 Task: Create a section Incident Prevention Sprint and in the section, add a milestone Service Catalogue Management Process Improvement in the project BitSoft
Action: Mouse moved to (402, 290)
Screenshot: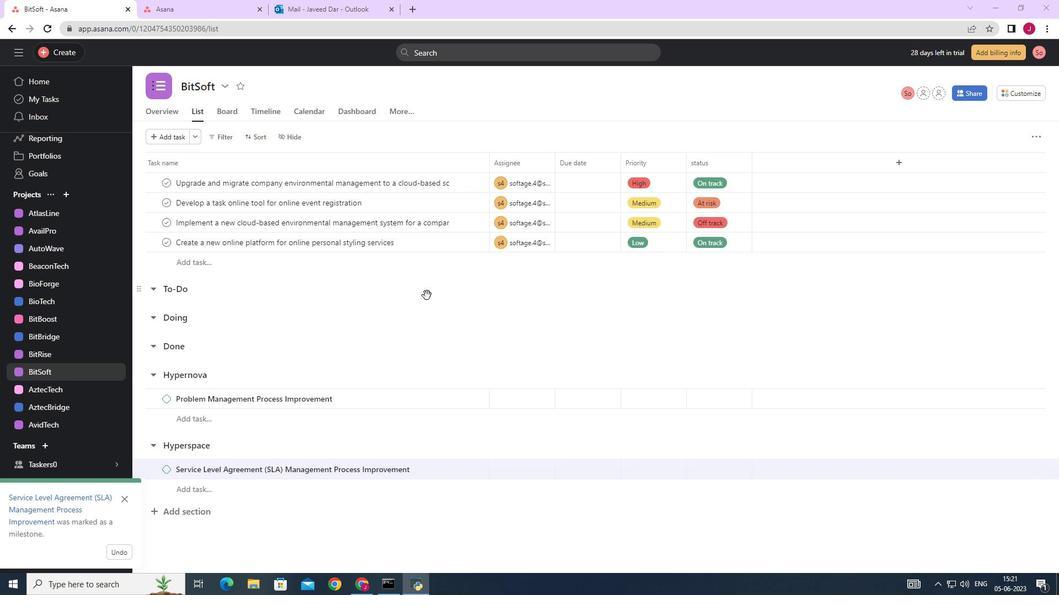 
Action: Mouse scrolled (402, 289) with delta (0, 0)
Screenshot: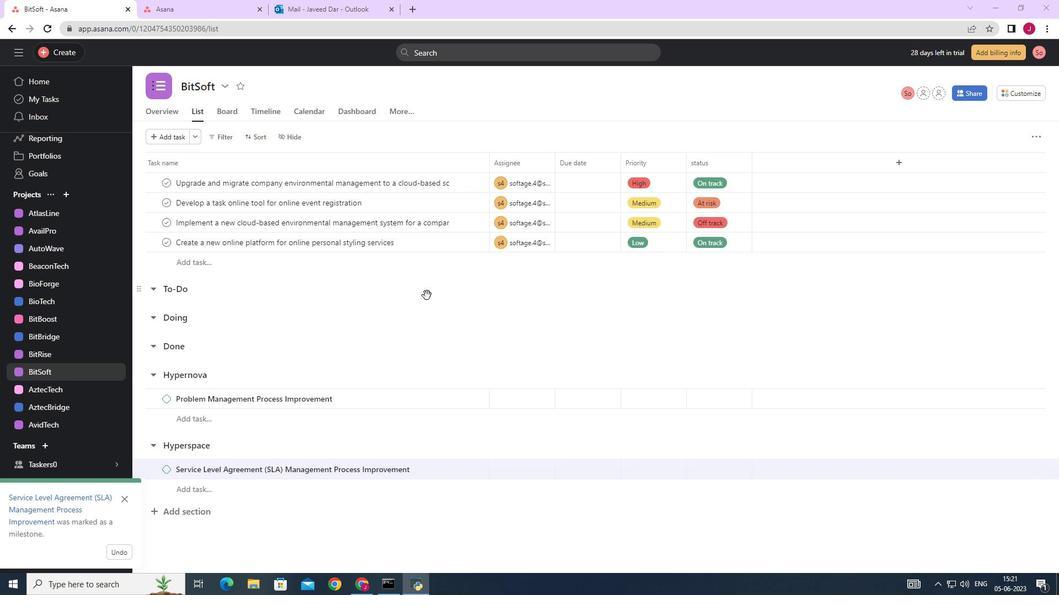 
Action: Mouse moved to (397, 290)
Screenshot: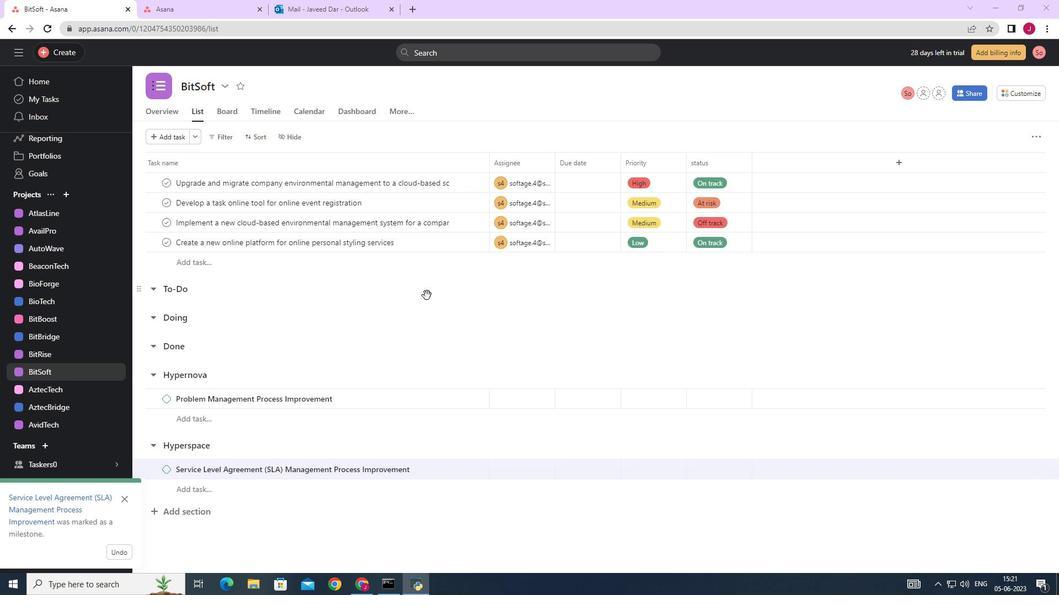 
Action: Mouse scrolled (397, 290) with delta (0, 0)
Screenshot: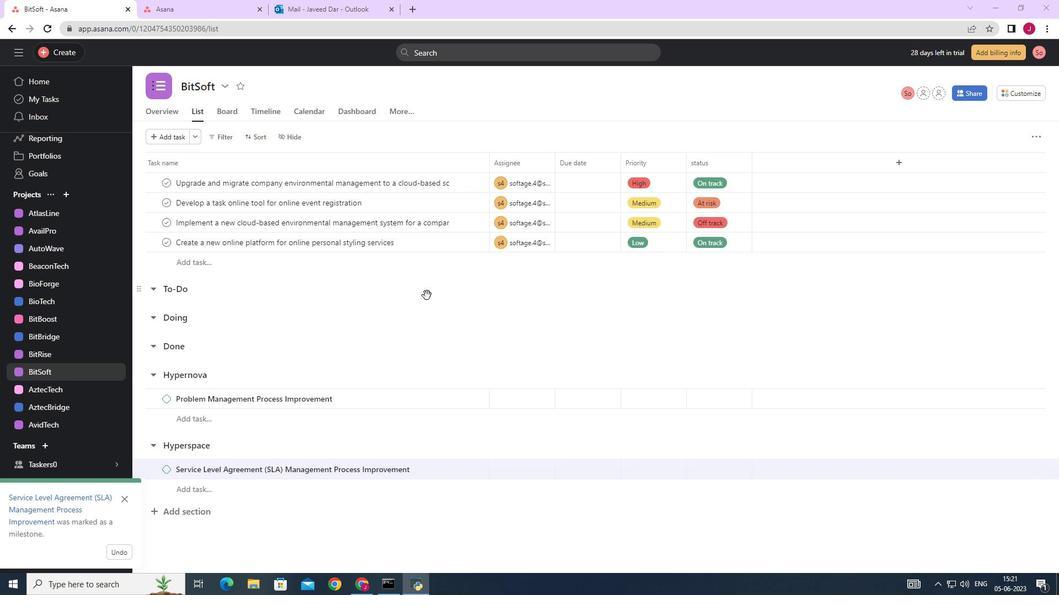 
Action: Mouse scrolled (397, 290) with delta (0, 0)
Screenshot: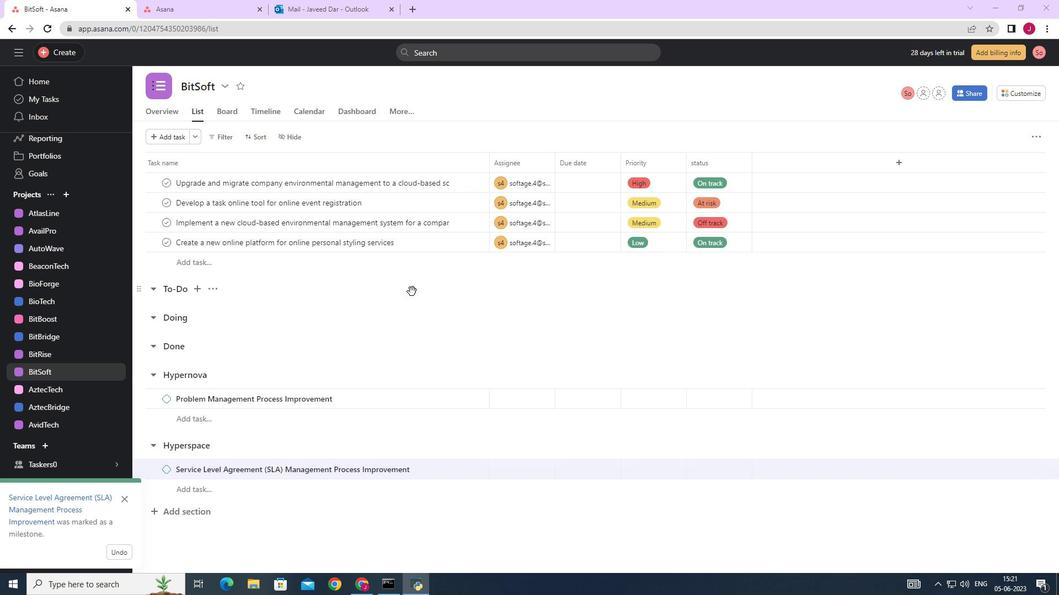 
Action: Mouse scrolled (397, 290) with delta (0, 0)
Screenshot: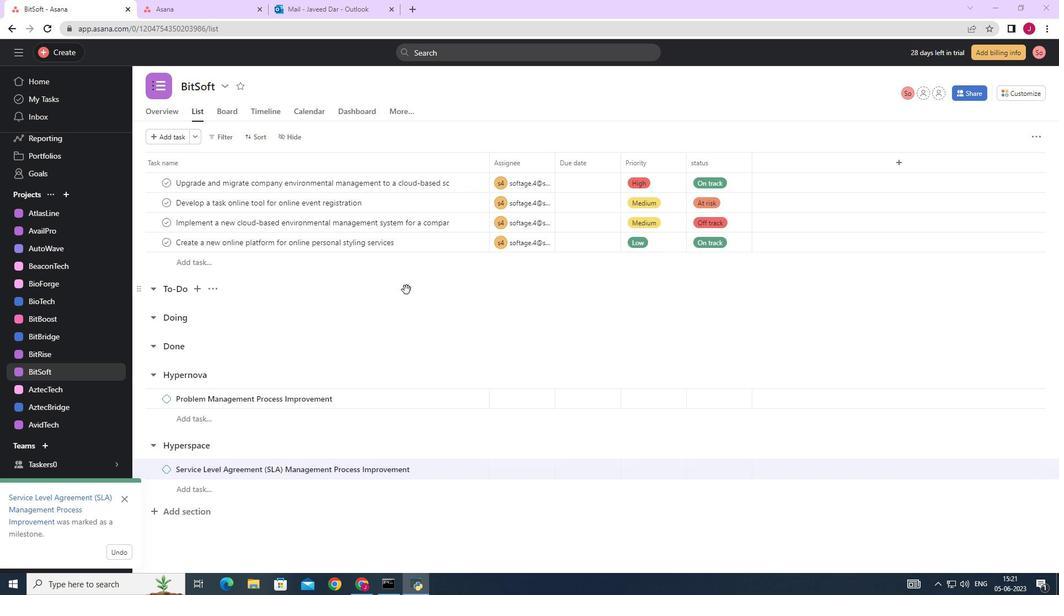 
Action: Mouse moved to (127, 500)
Screenshot: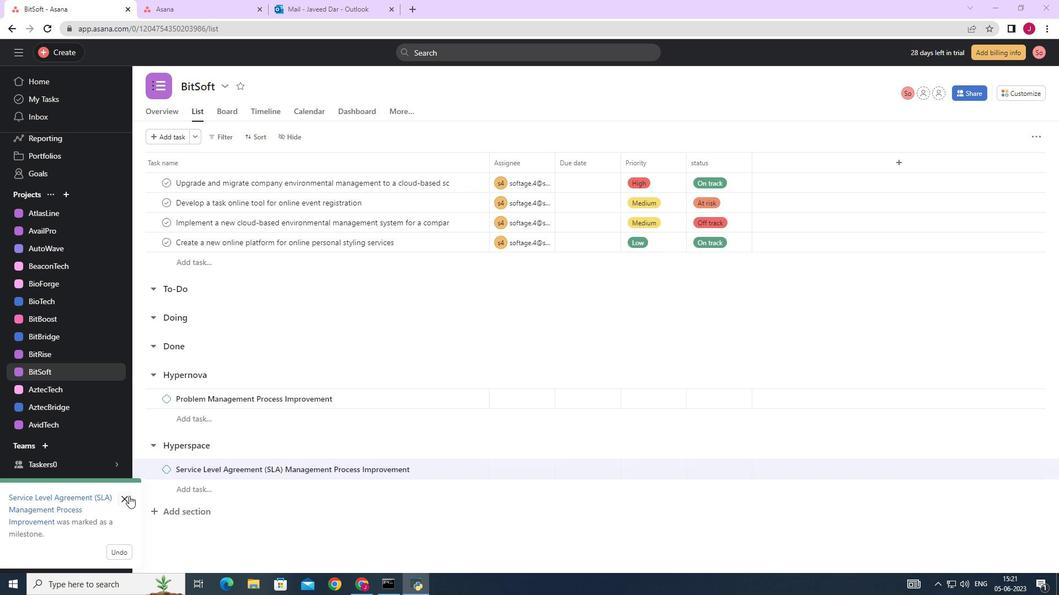 
Action: Mouse pressed left at (127, 500)
Screenshot: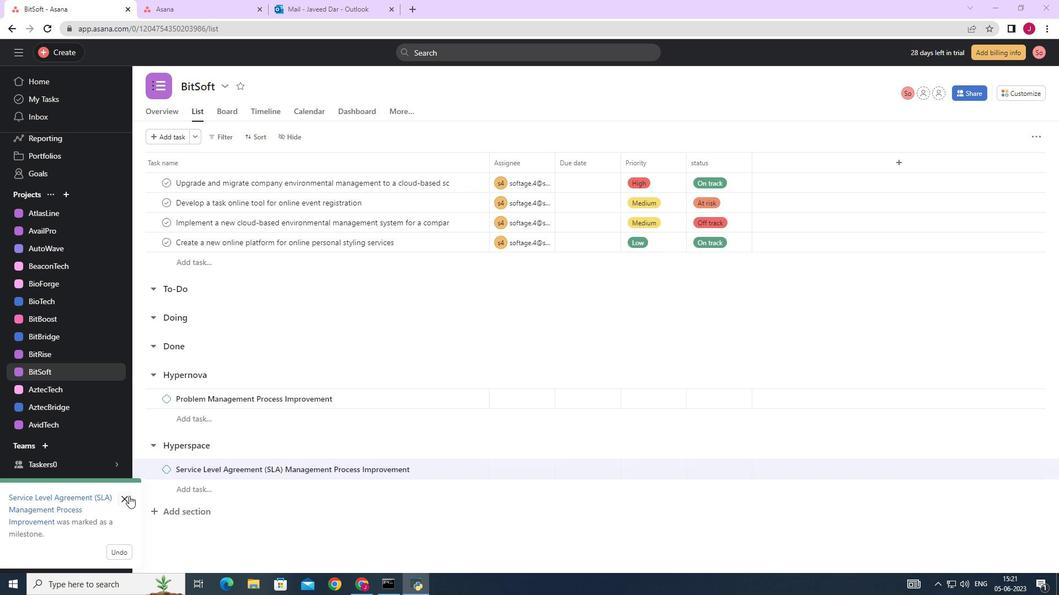 
Action: Mouse moved to (364, 409)
Screenshot: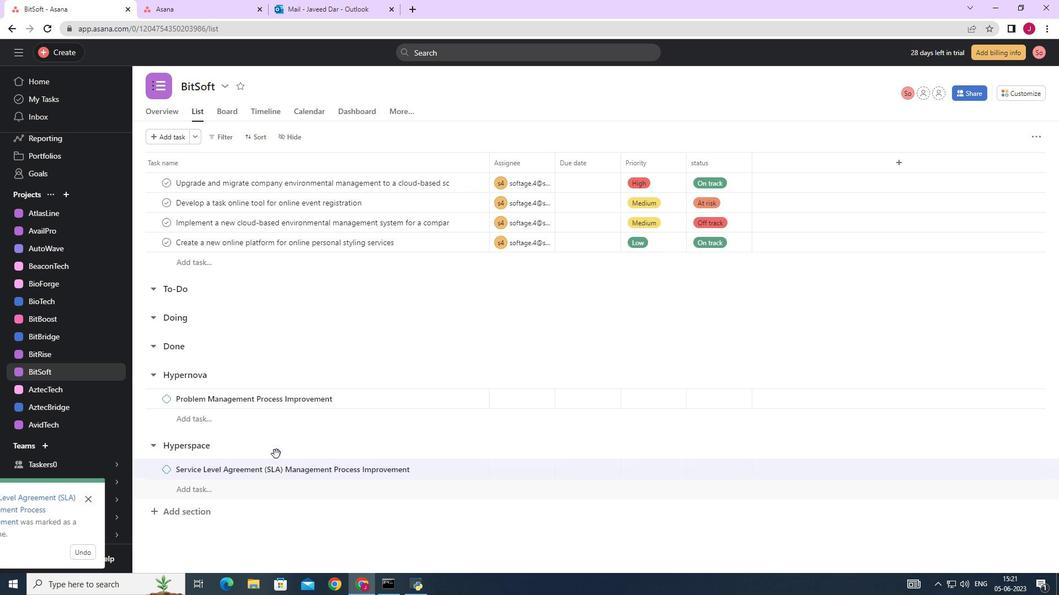 
Action: Mouse scrolled (364, 408) with delta (0, 0)
Screenshot: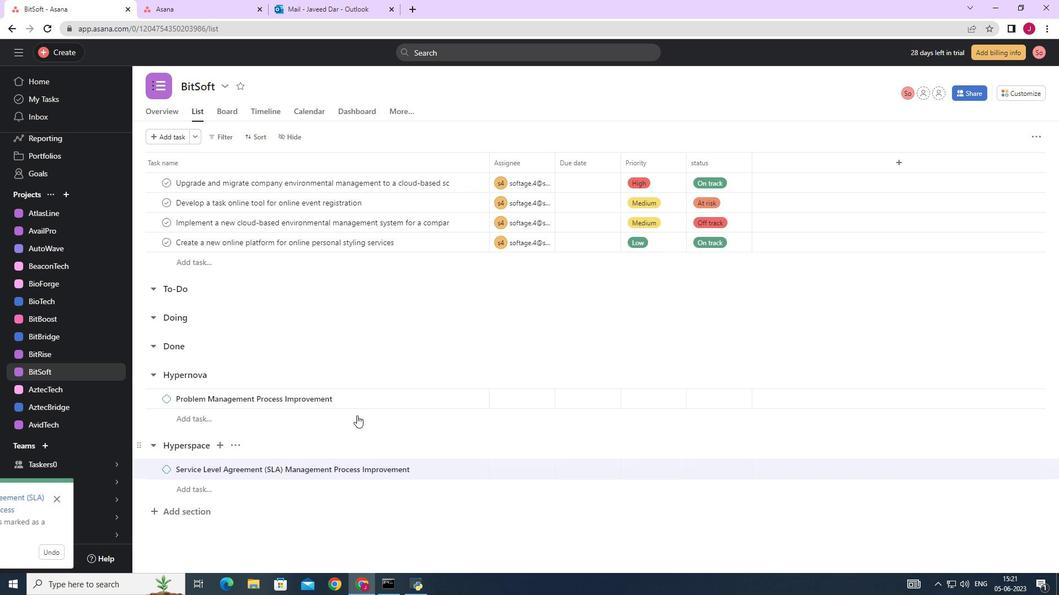 
Action: Mouse scrolled (364, 408) with delta (0, 0)
Screenshot: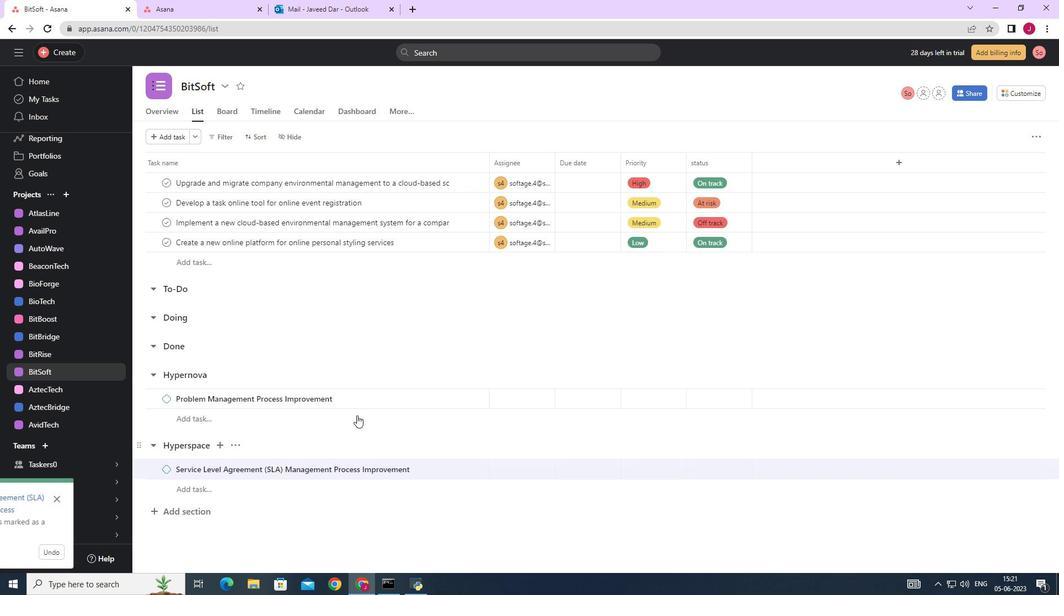 
Action: Mouse moved to (364, 409)
Screenshot: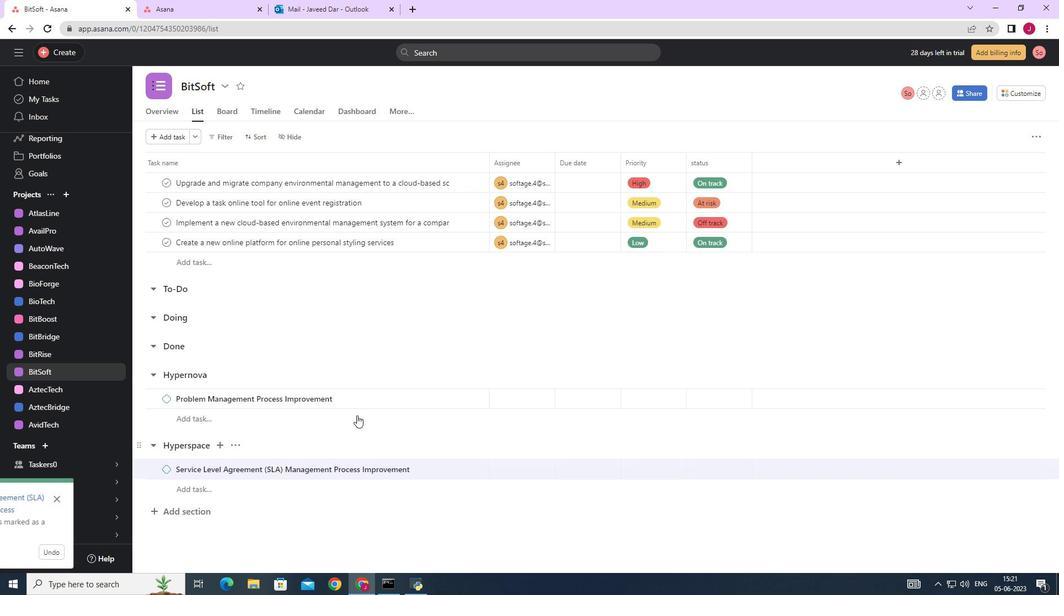 
Action: Mouse scrolled (364, 408) with delta (0, 0)
Screenshot: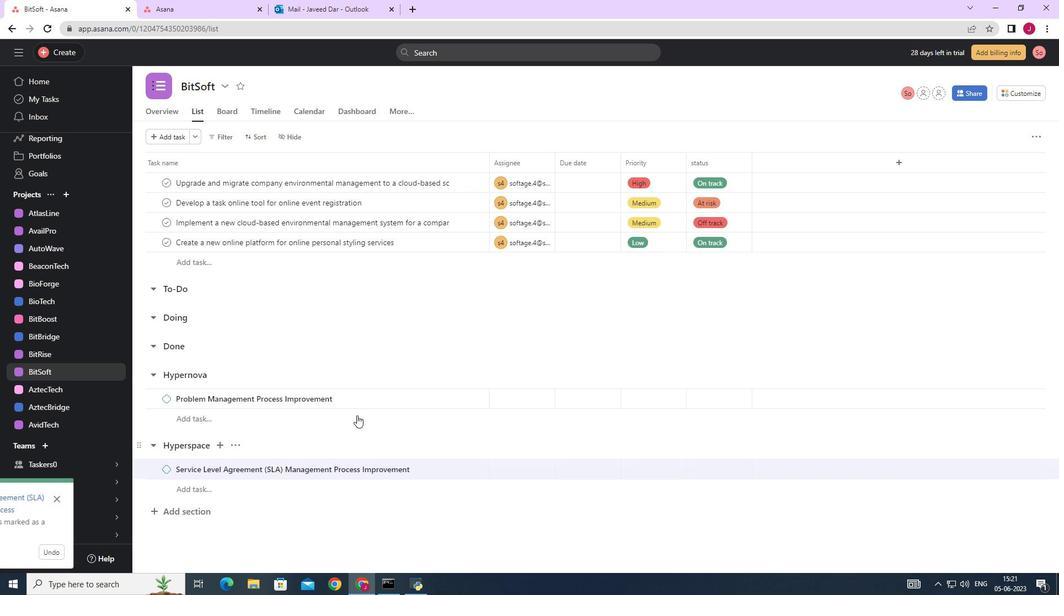 
Action: Mouse moved to (362, 410)
Screenshot: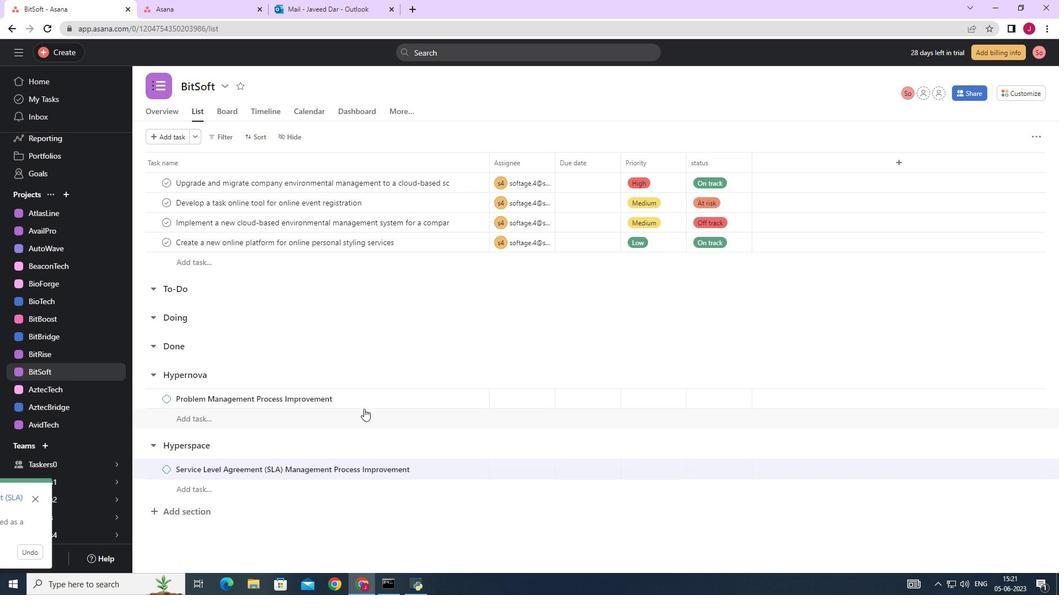 
Action: Mouse scrolled (363, 409) with delta (0, 0)
Screenshot: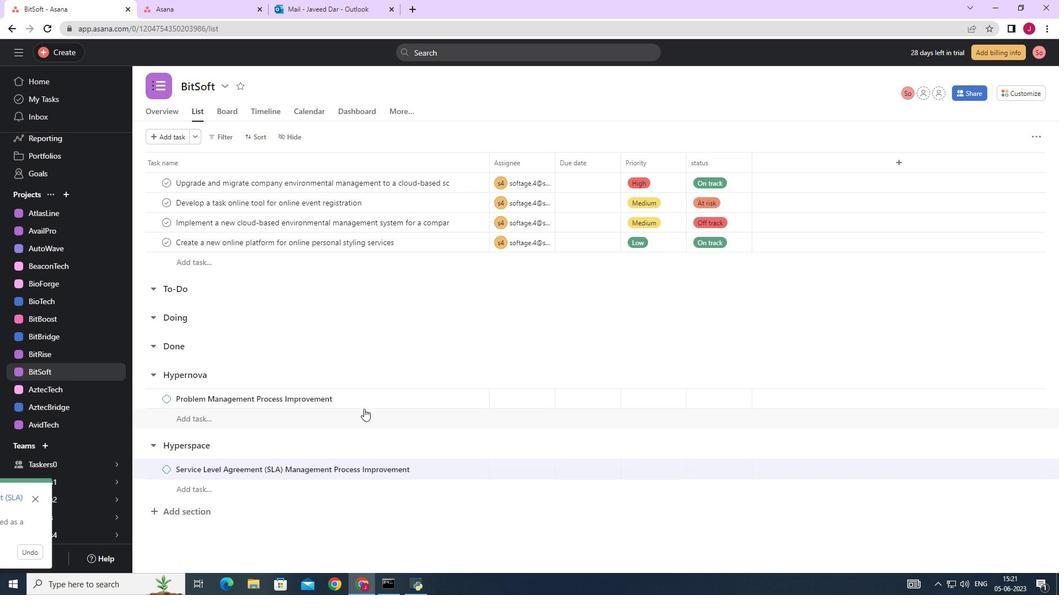 
Action: Mouse moved to (361, 411)
Screenshot: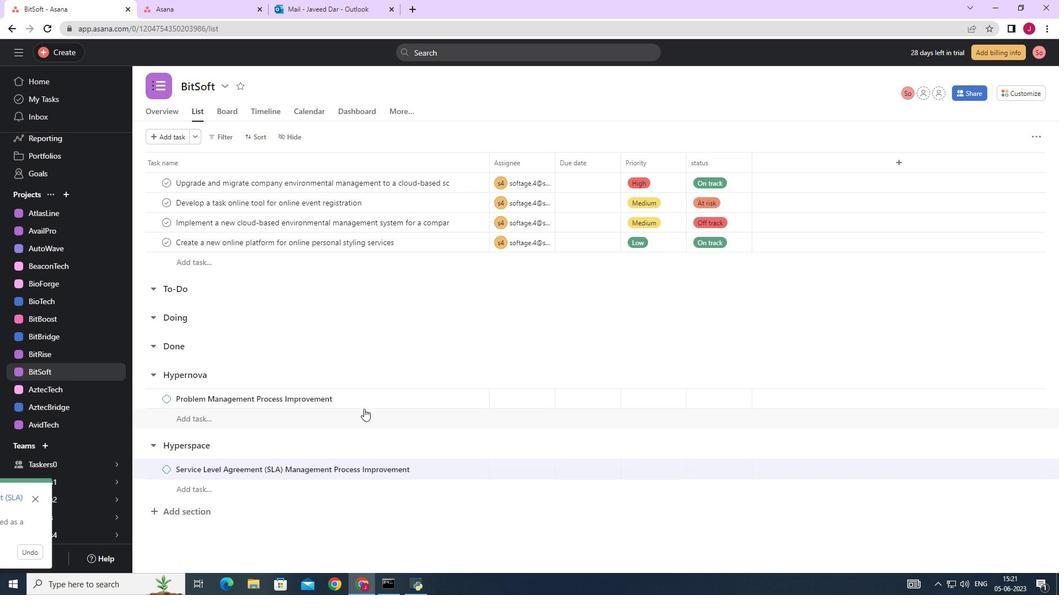 
Action: Mouse scrolled (362, 409) with delta (0, 0)
Screenshot: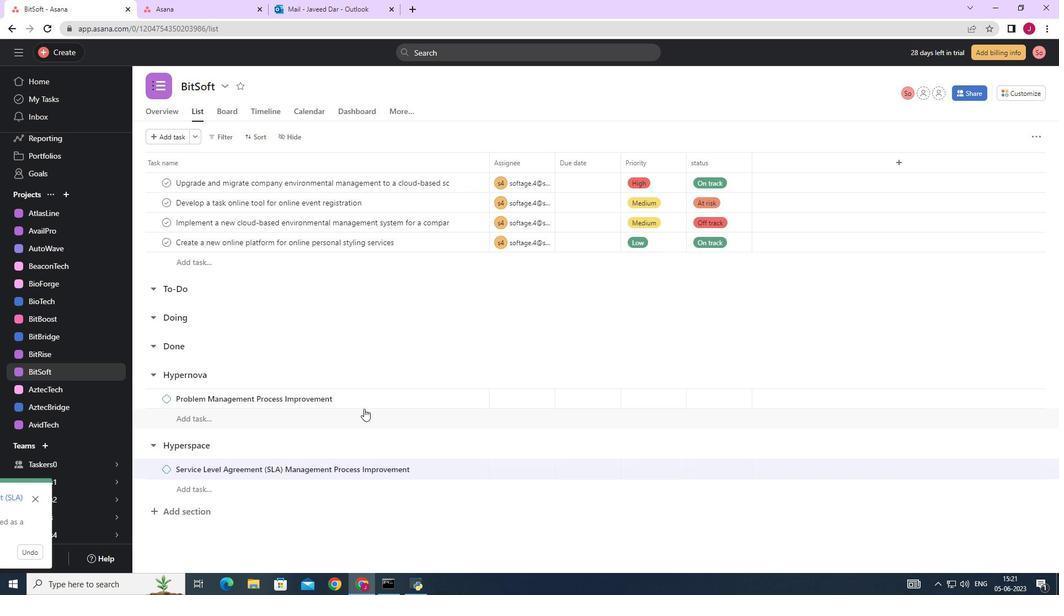 
Action: Mouse moved to (202, 511)
Screenshot: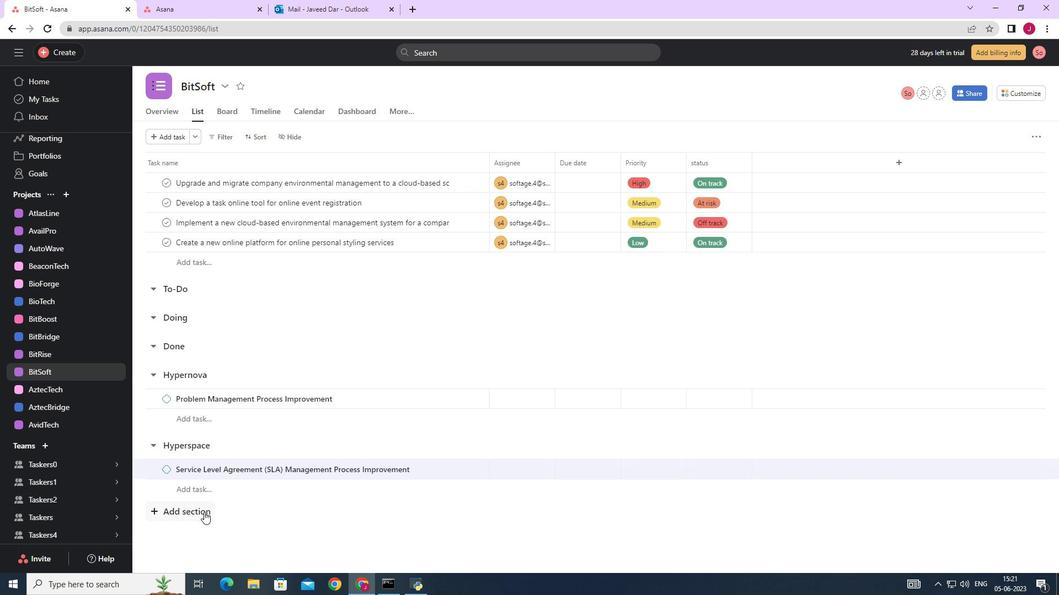 
Action: Mouse pressed left at (202, 511)
Screenshot: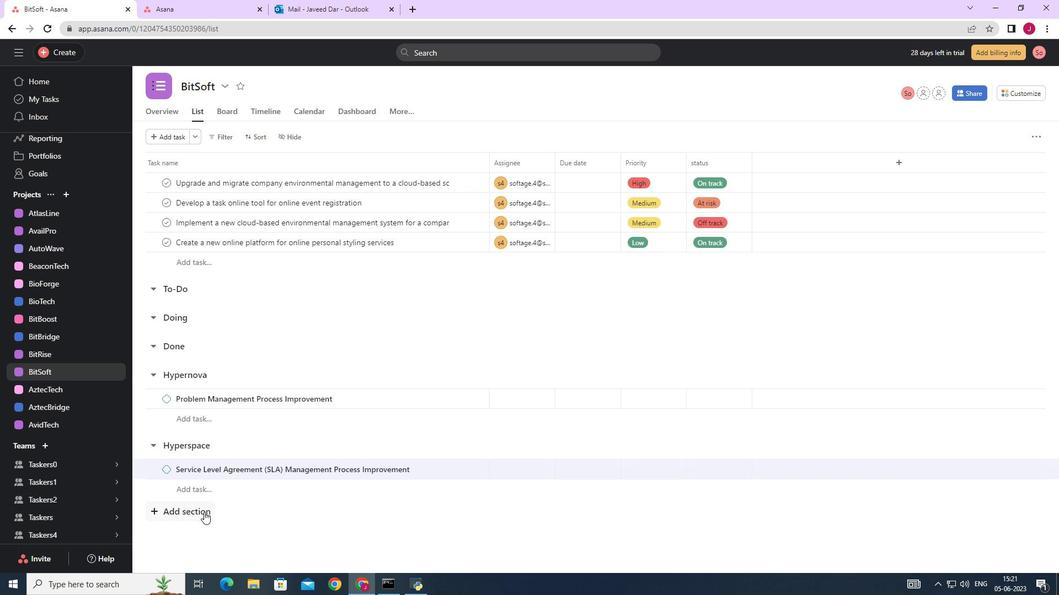 
Action: Mouse moved to (216, 489)
Screenshot: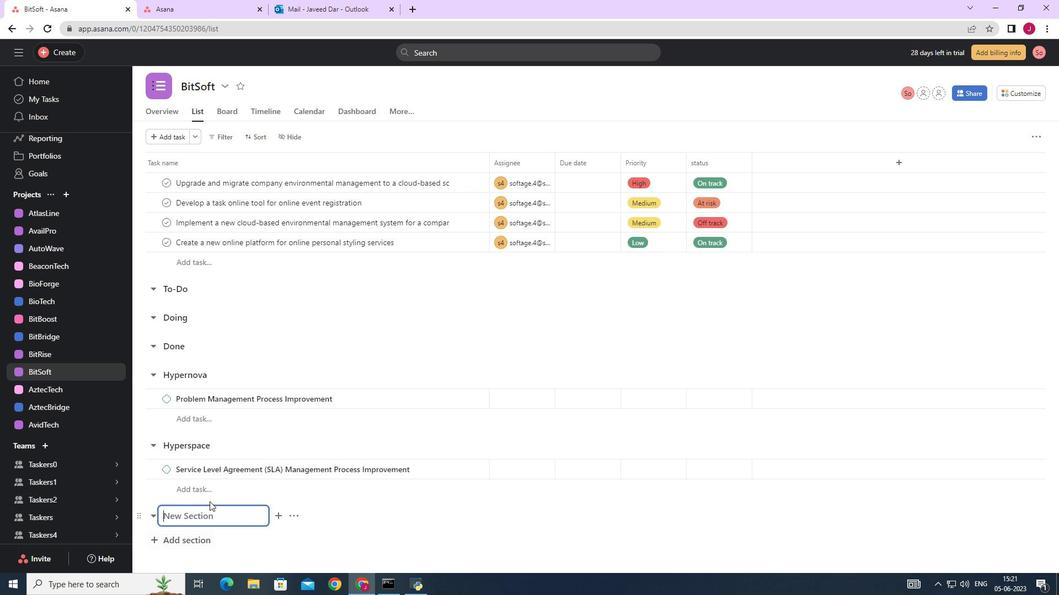
Action: Mouse scrolled (216, 489) with delta (0, 0)
Screenshot: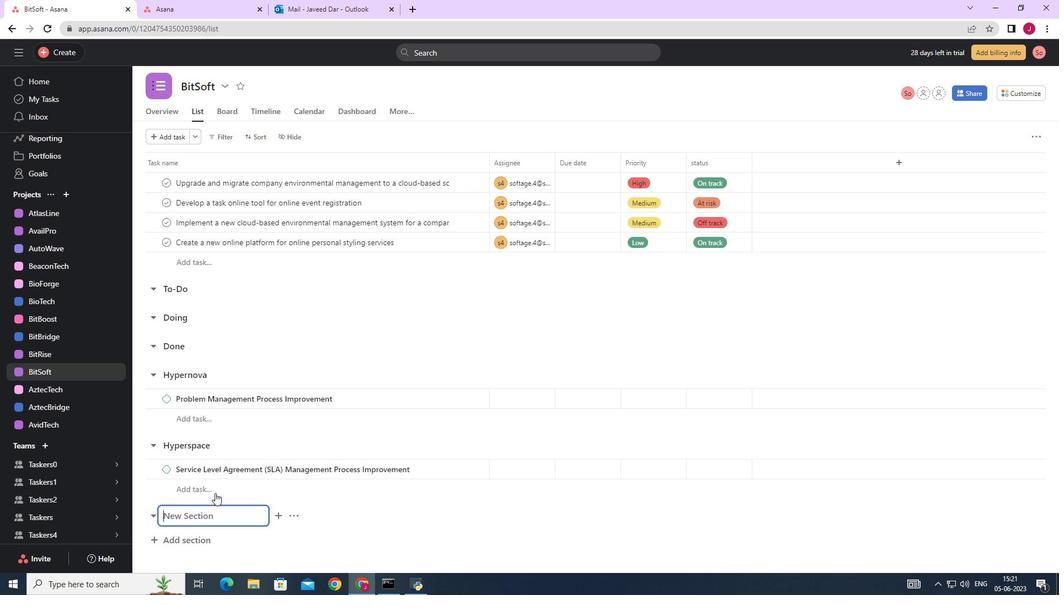 
Action: Mouse scrolled (216, 489) with delta (0, 0)
Screenshot: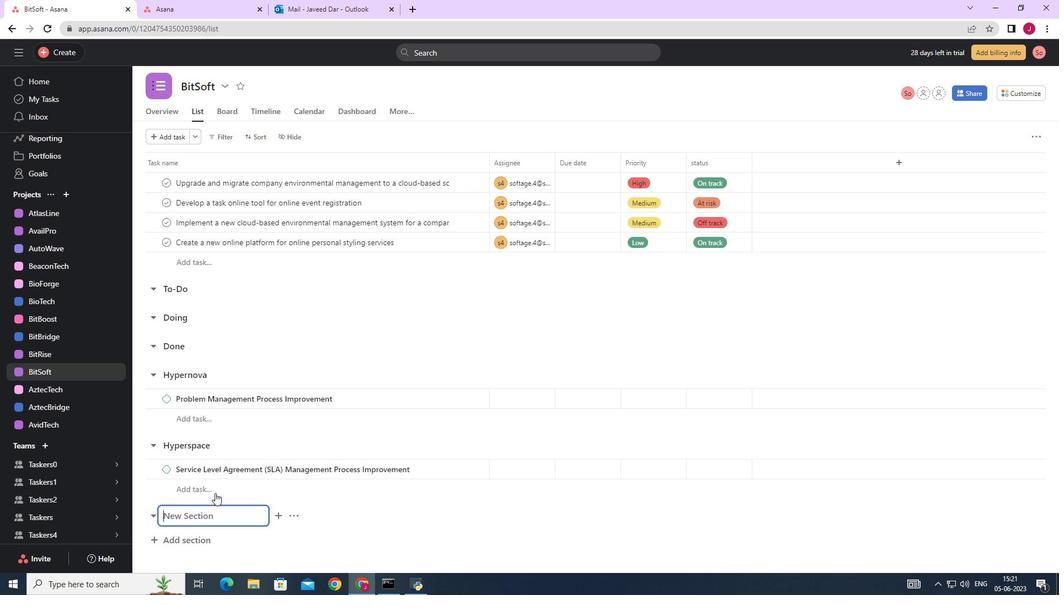 
Action: Mouse scrolled (216, 489) with delta (0, 0)
Screenshot: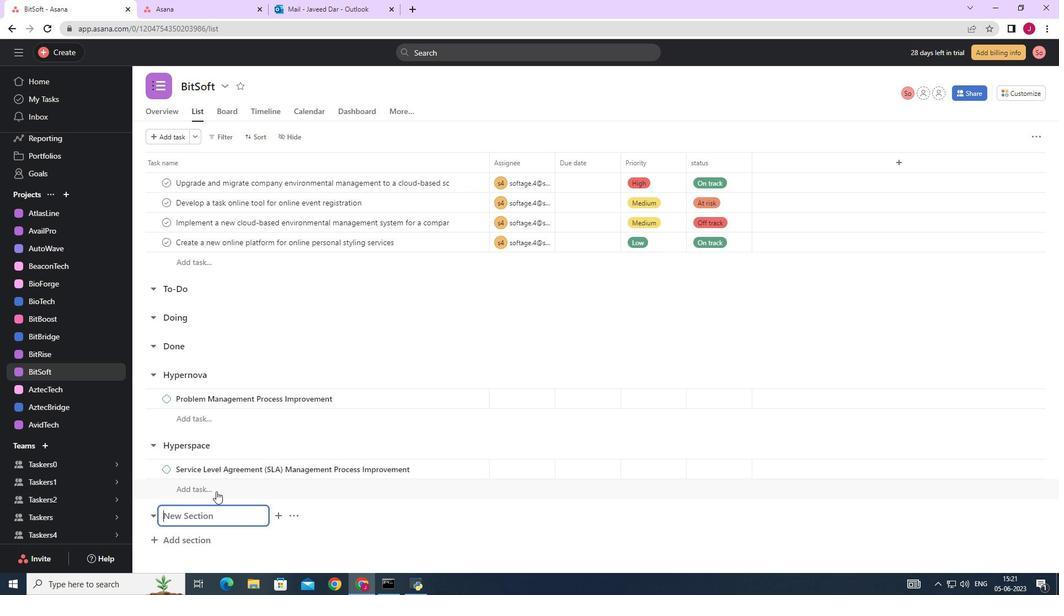 
Action: Mouse scrolled (216, 489) with delta (0, 0)
Screenshot: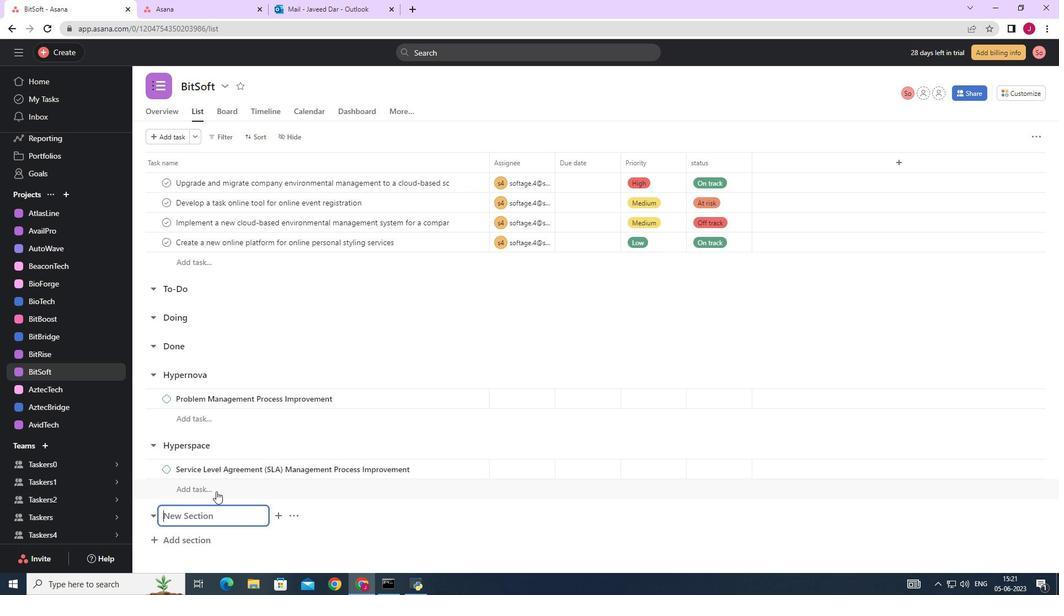 
Action: Mouse scrolled (216, 489) with delta (0, 0)
Screenshot: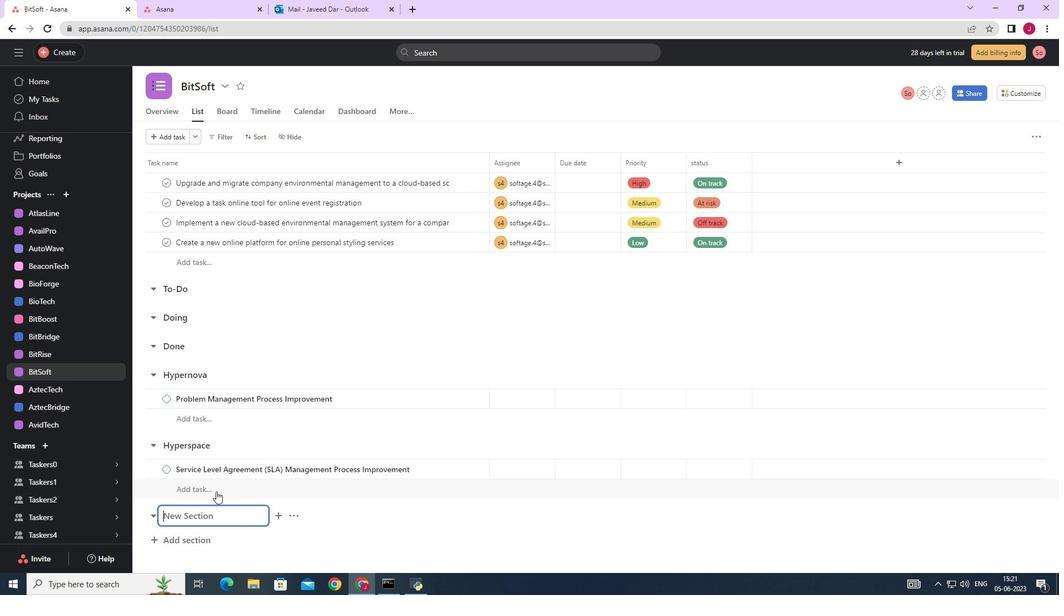 
Action: Mouse scrolled (216, 489) with delta (0, 0)
Screenshot: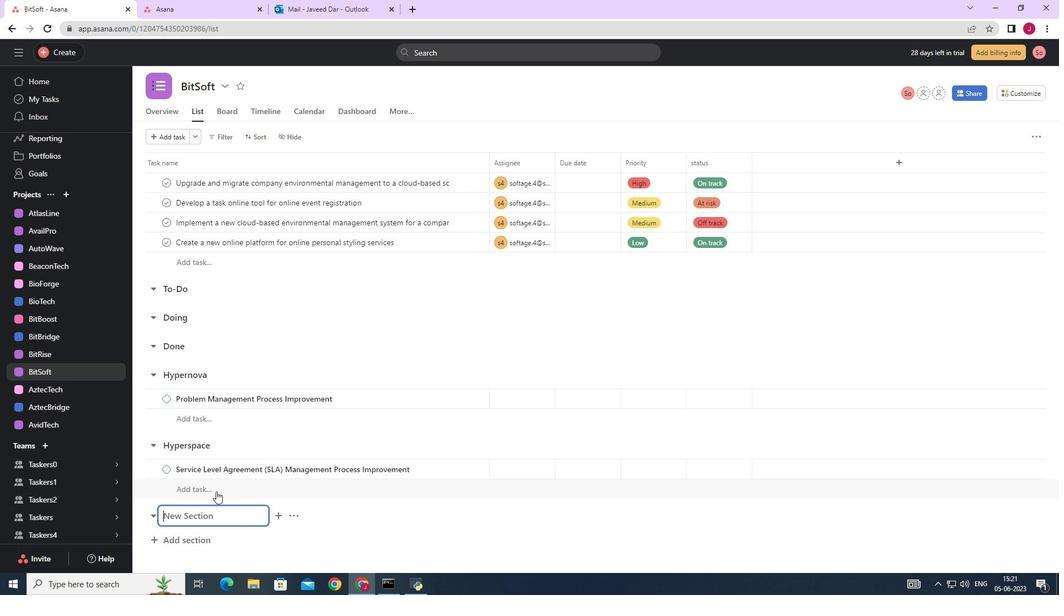 
Action: Mouse moved to (220, 515)
Screenshot: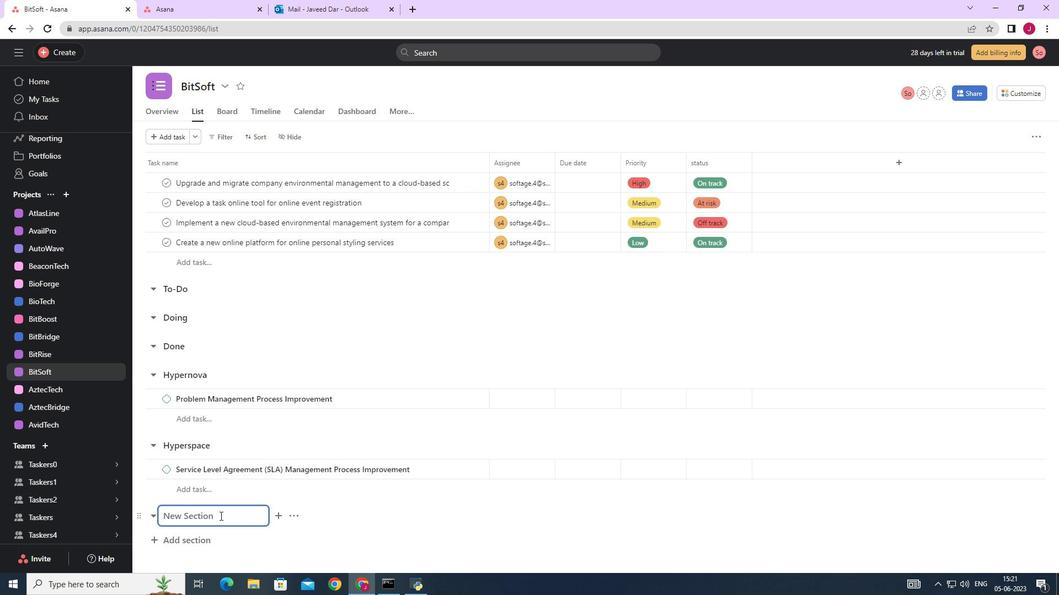 
Action: Mouse pressed left at (220, 515)
Screenshot: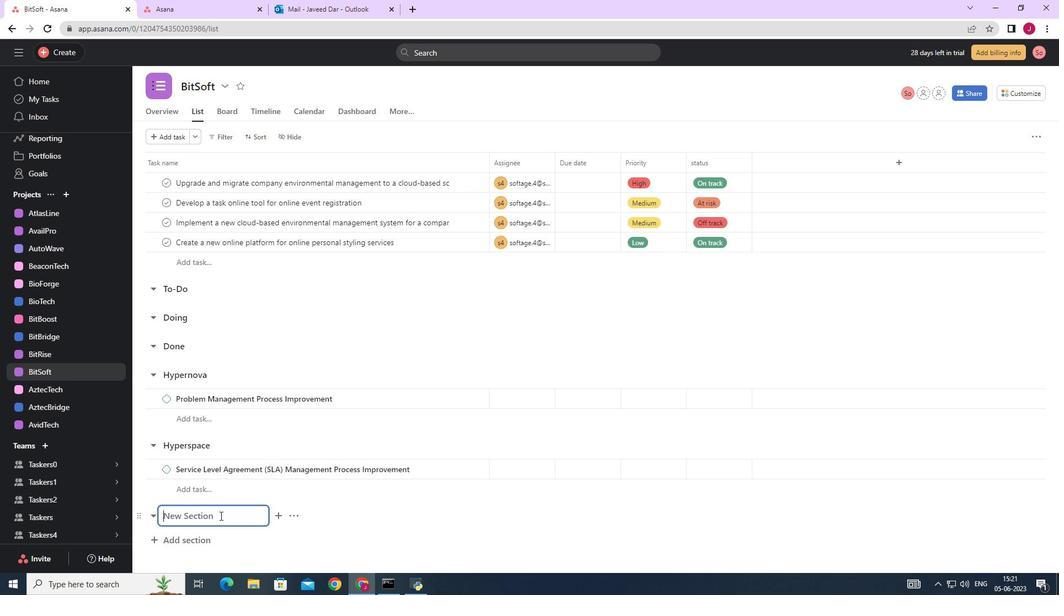 
Action: Mouse moved to (220, 513)
Screenshot: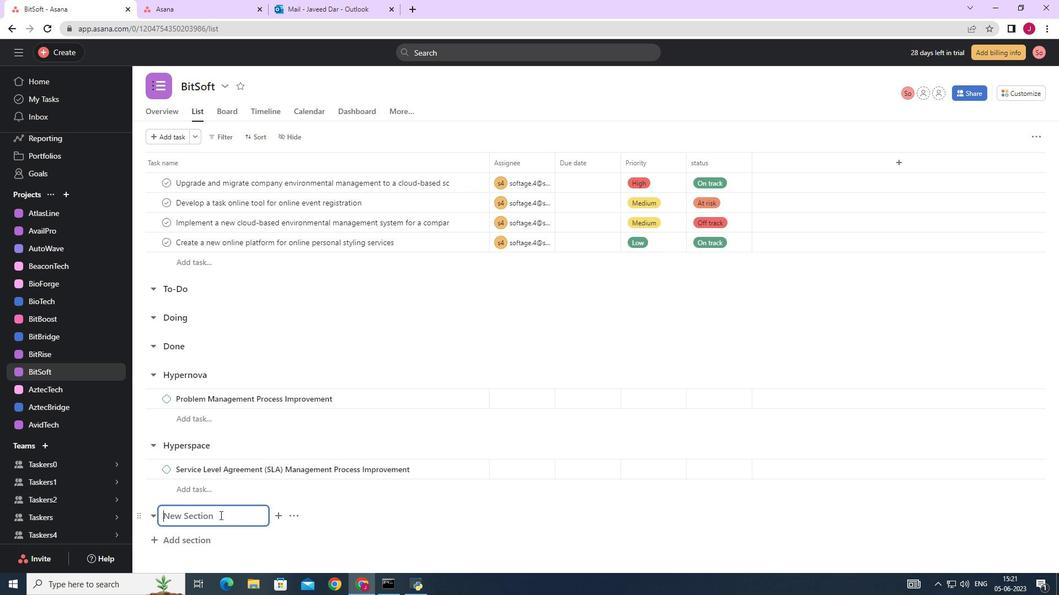 
Action: Key pressed <Key.caps_lock>I<Key.caps_lock>ncident<Key.space><Key.caps_lock>P<Key.caps_lock>revention<Key.space><Key.caps_lock>S<Key.caps_lock>print<Key.enter><Key.caps_lock>C<Key.caps_lock>atalogue<Key.space><Key.caps_lock>M<Key.caps_lock>anagement<Key.space><Key.caps_lock>P<Key.caps_lock>rocess<Key.space><Key.caps_lock>I<Key.caps_lock>mprovement<Key.space>
Screenshot: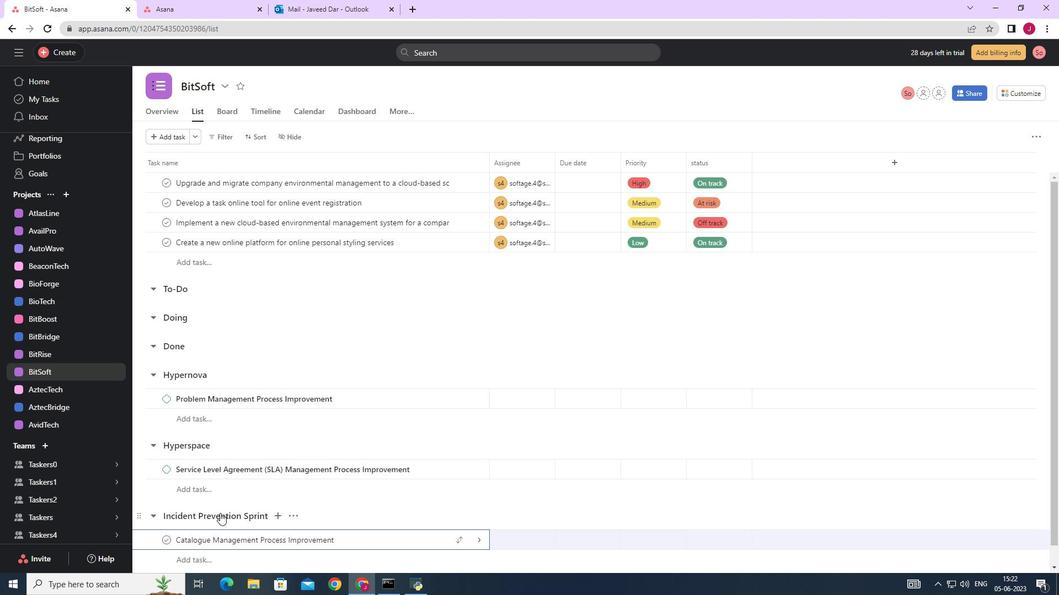 
Action: Mouse moved to (478, 541)
Screenshot: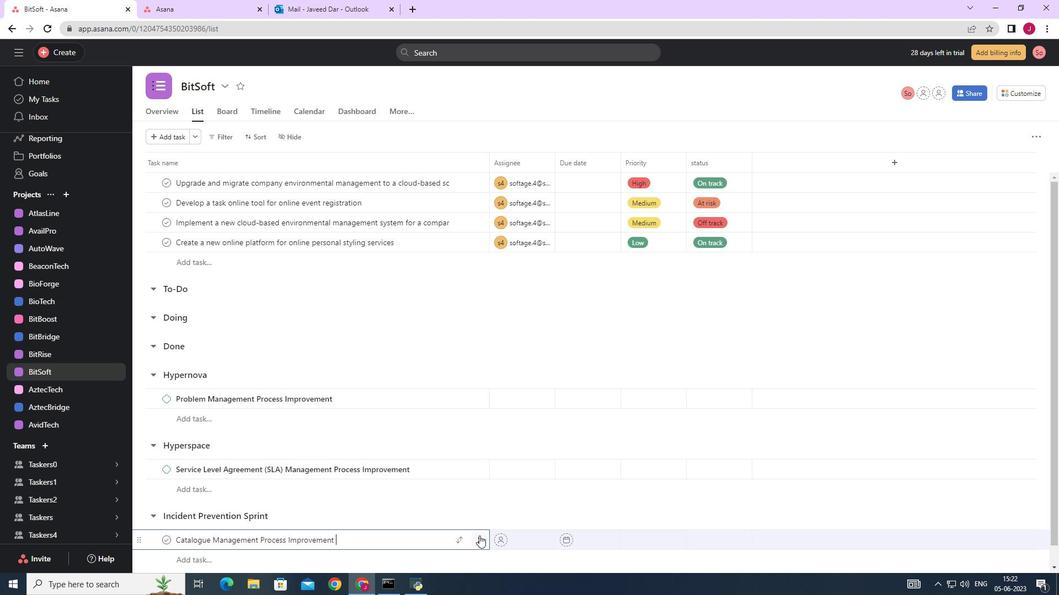 
Action: Mouse pressed left at (478, 541)
Screenshot: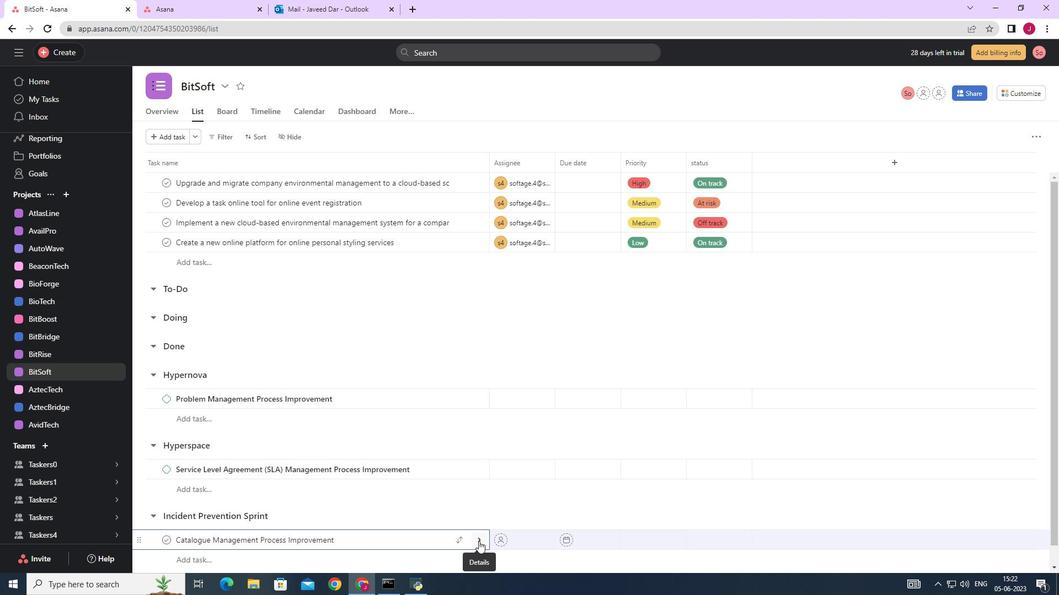 
Action: Mouse moved to (1012, 136)
Screenshot: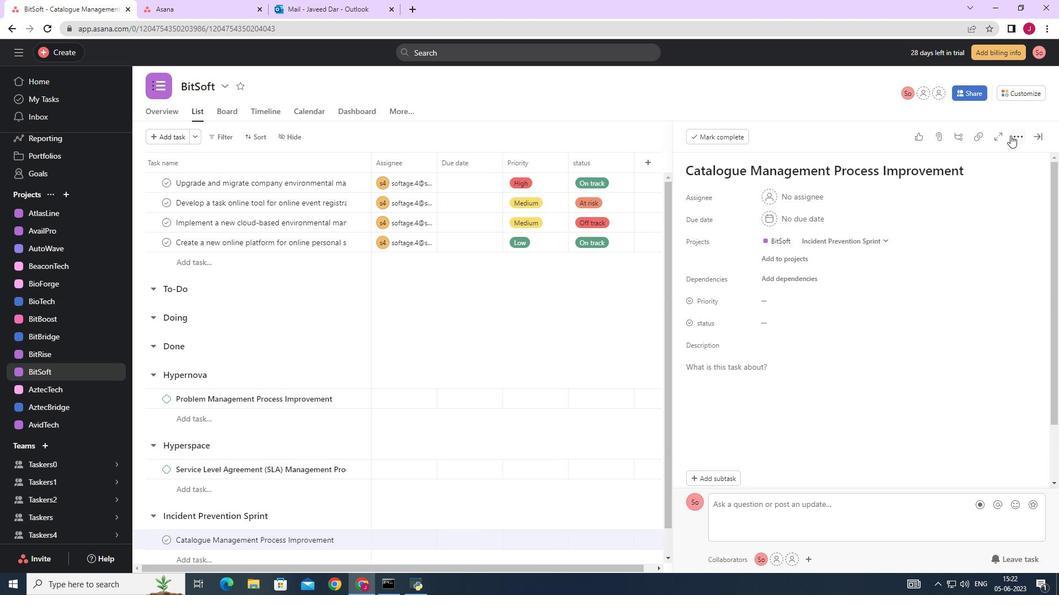 
Action: Mouse pressed left at (1012, 136)
Screenshot: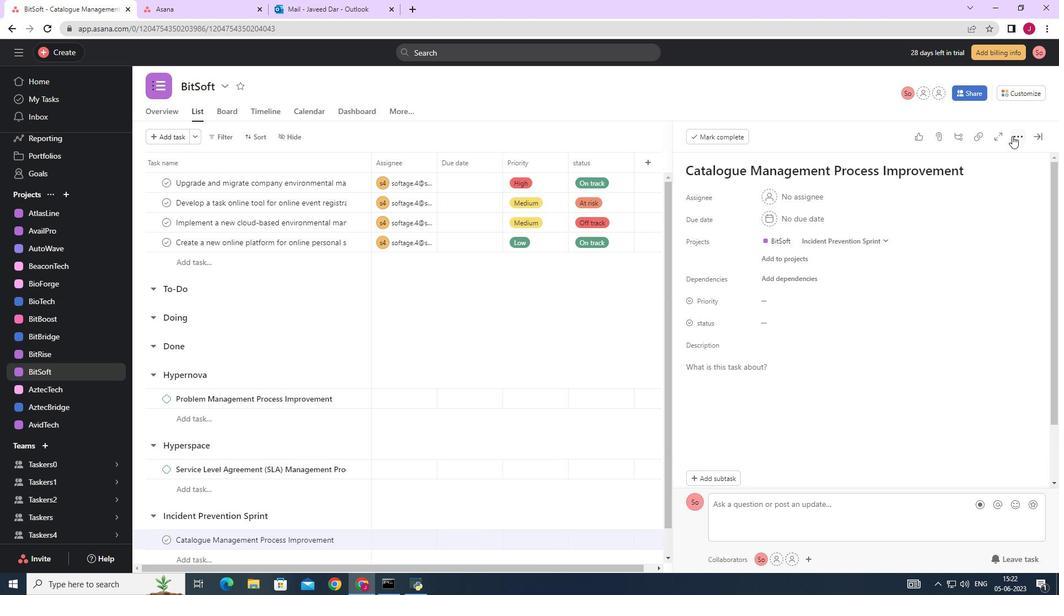 
Action: Mouse moved to (931, 178)
Screenshot: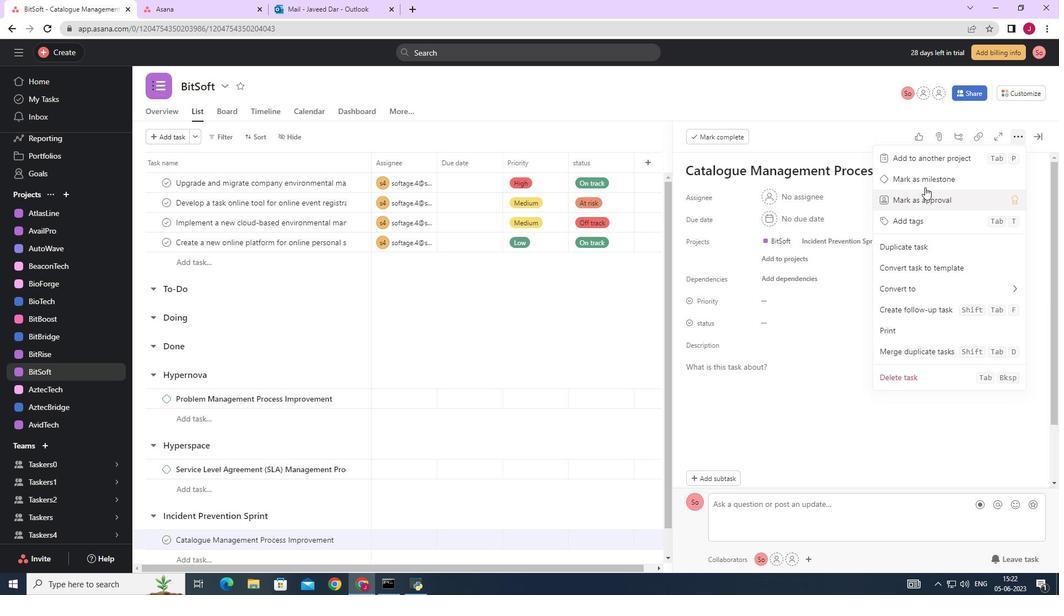 
Action: Mouse pressed left at (931, 178)
Screenshot: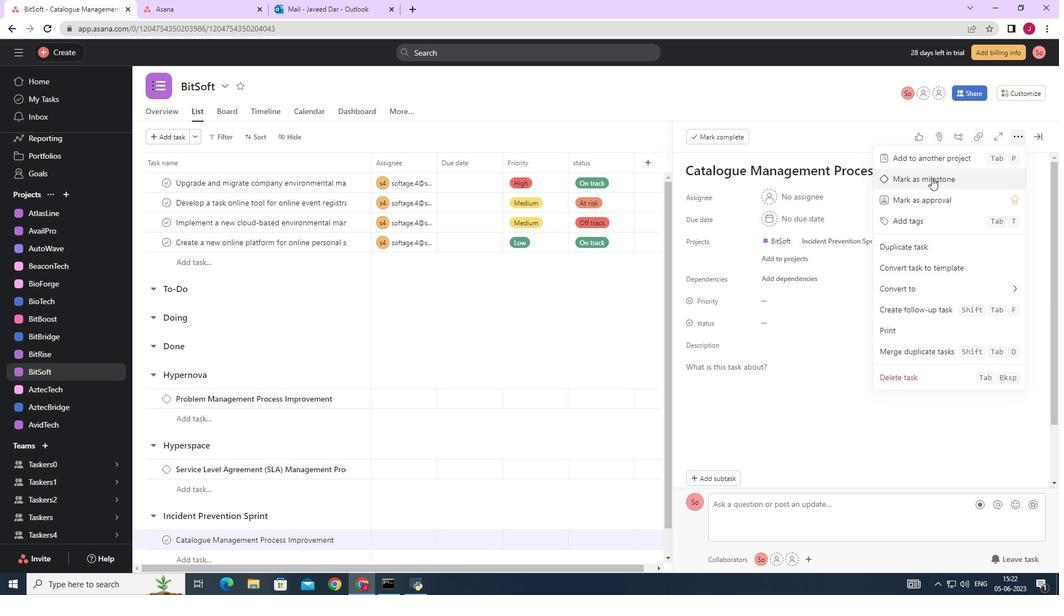 
Action: Mouse moved to (1038, 137)
Screenshot: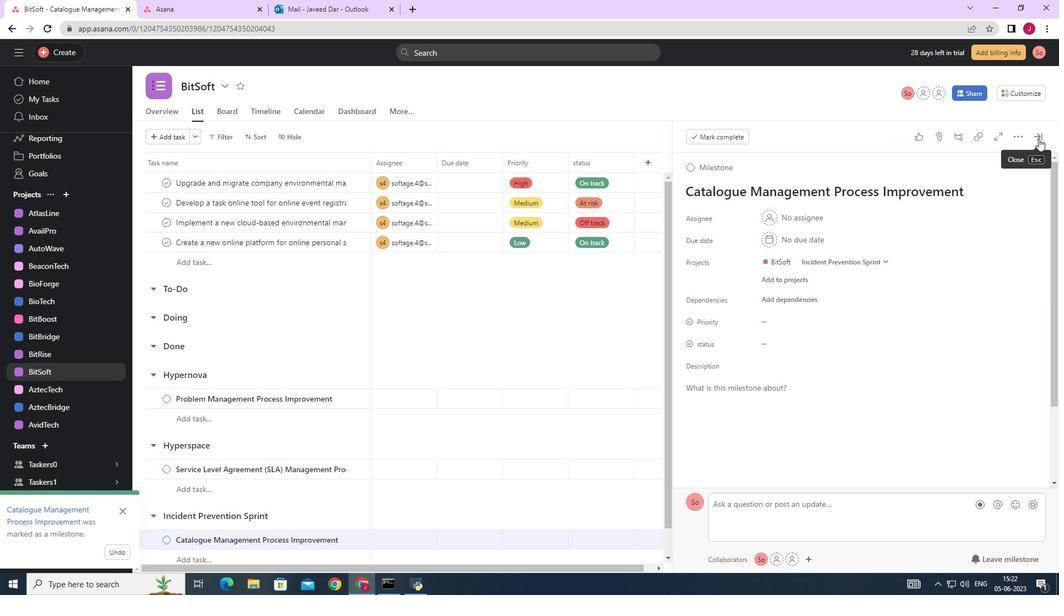 
Action: Mouse pressed left at (1038, 137)
Screenshot: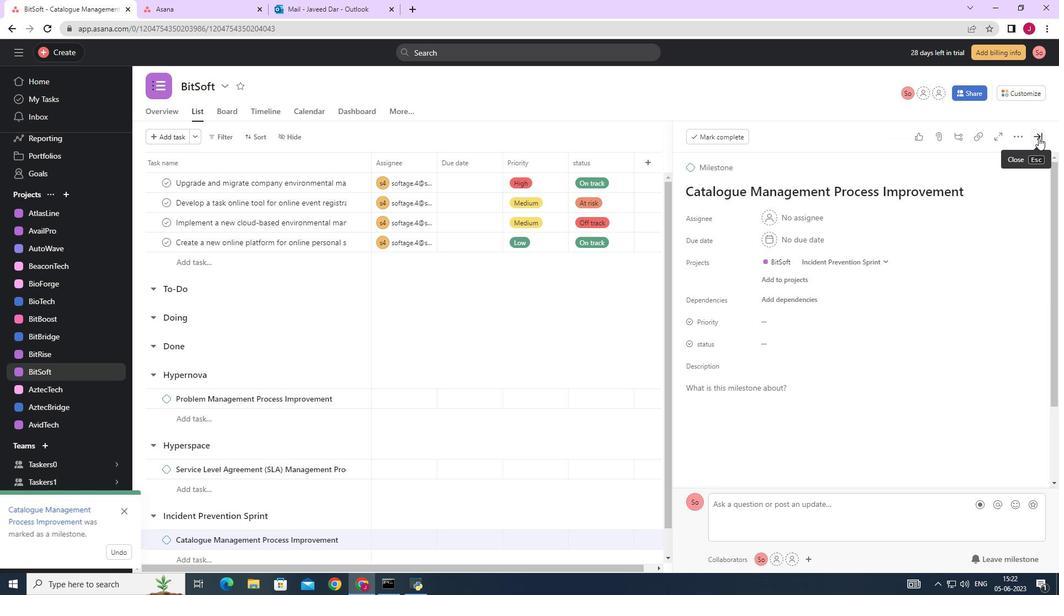 
Action: Mouse moved to (994, 127)
Screenshot: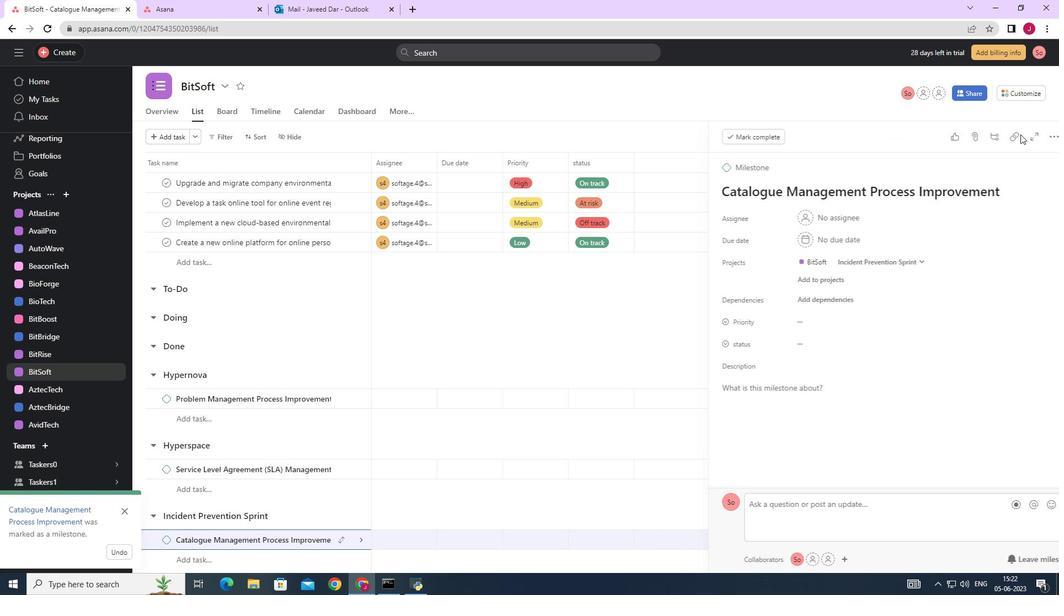 
